 Task: Sort the products in the category "Intimacy" by best match.
Action: Mouse moved to (250, 123)
Screenshot: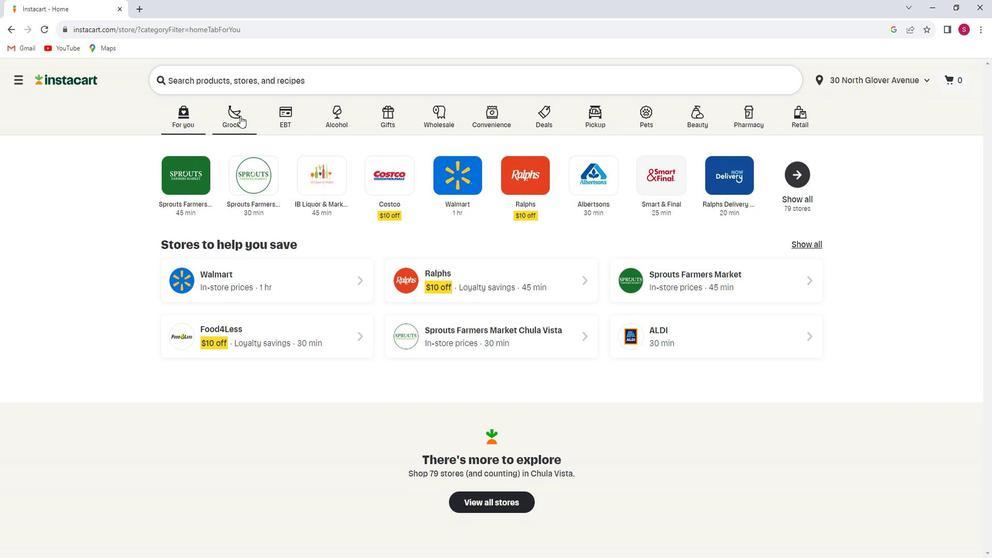 
Action: Mouse pressed left at (250, 123)
Screenshot: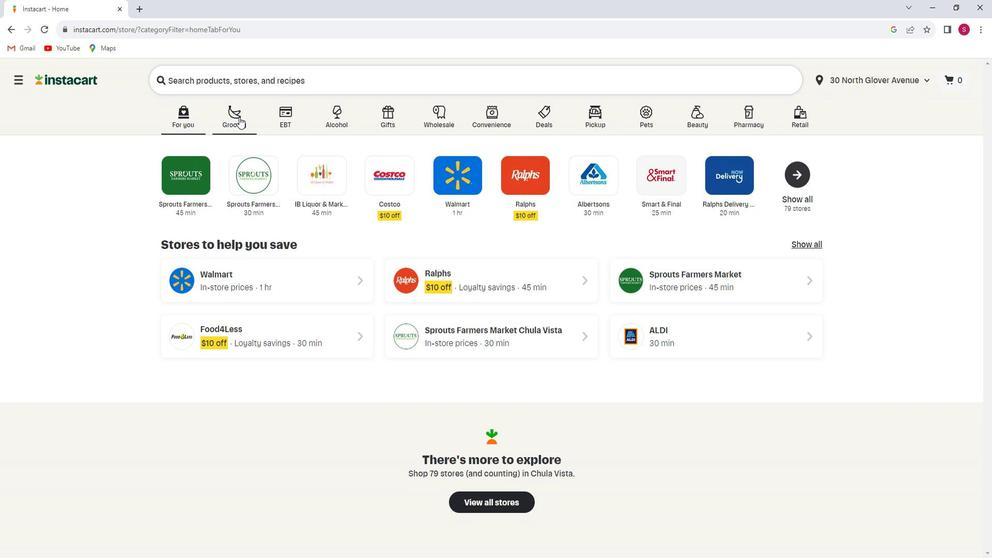 
Action: Mouse moved to (281, 306)
Screenshot: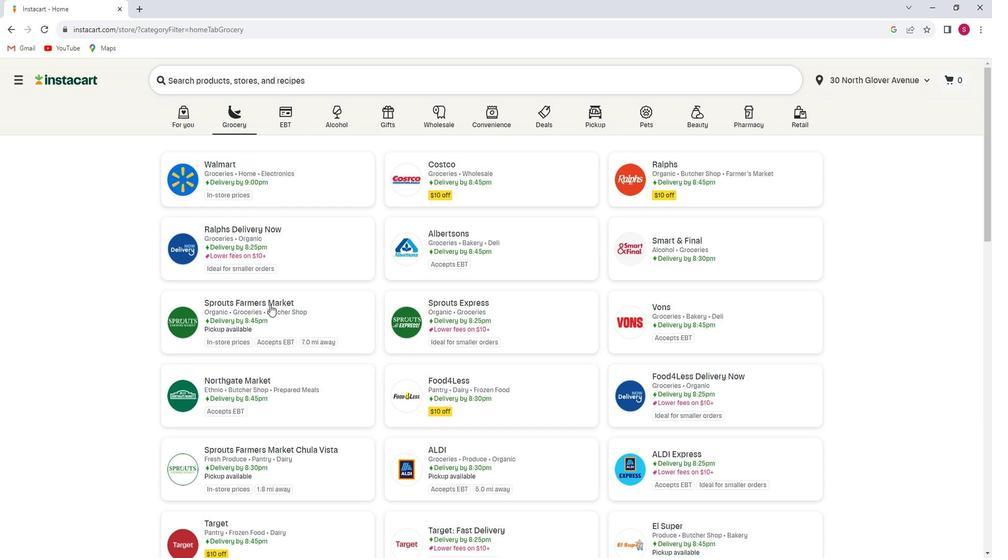 
Action: Mouse pressed left at (281, 306)
Screenshot: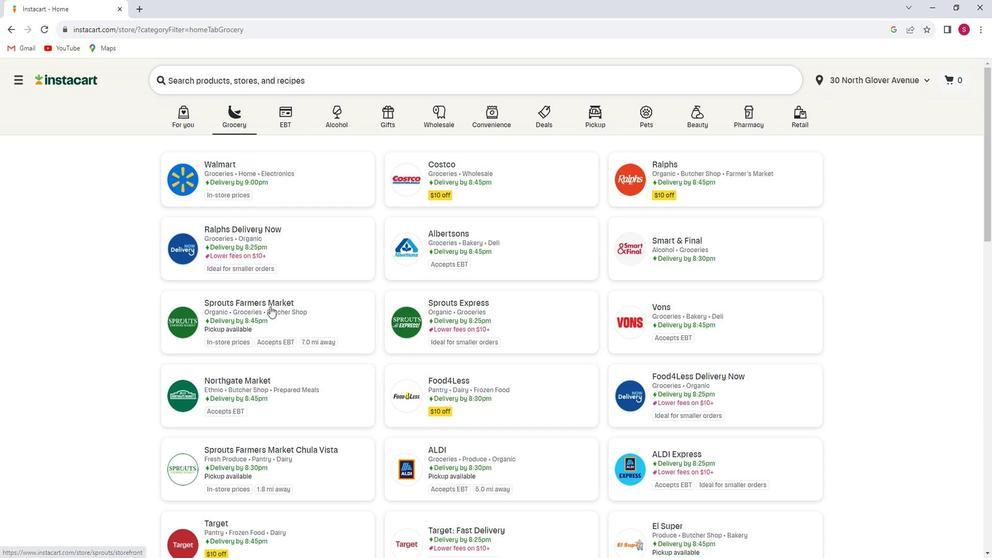 
Action: Mouse moved to (111, 349)
Screenshot: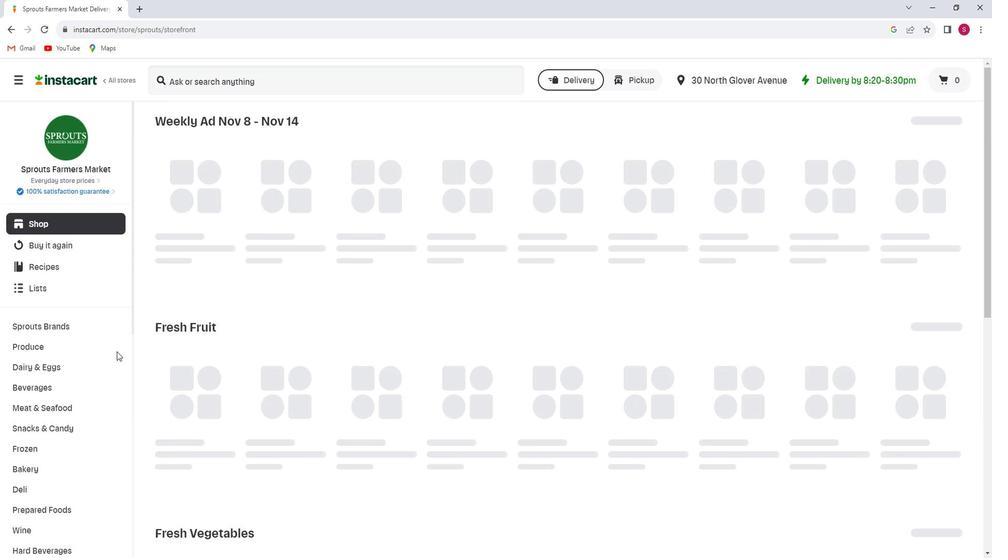 
Action: Mouse scrolled (111, 349) with delta (0, 0)
Screenshot: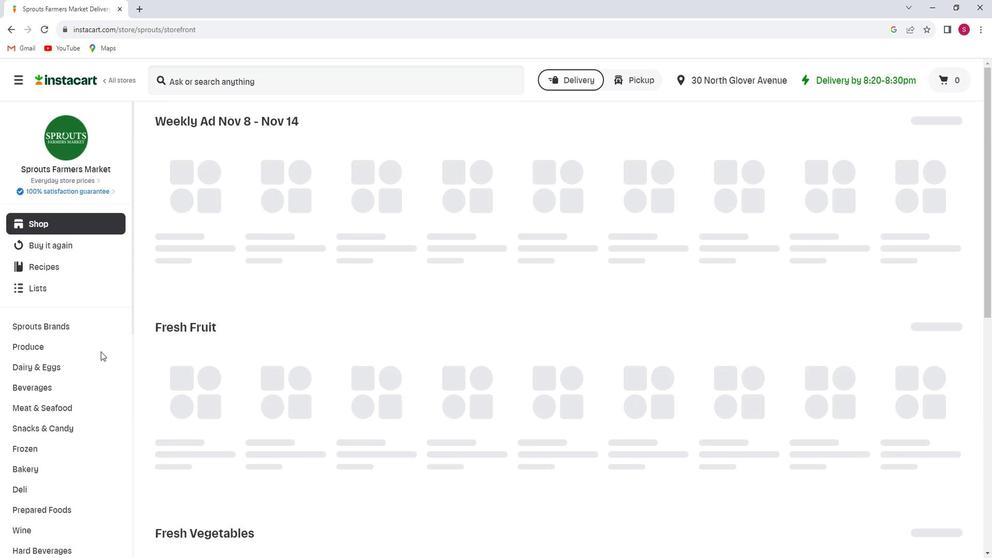 
Action: Mouse scrolled (111, 349) with delta (0, 0)
Screenshot: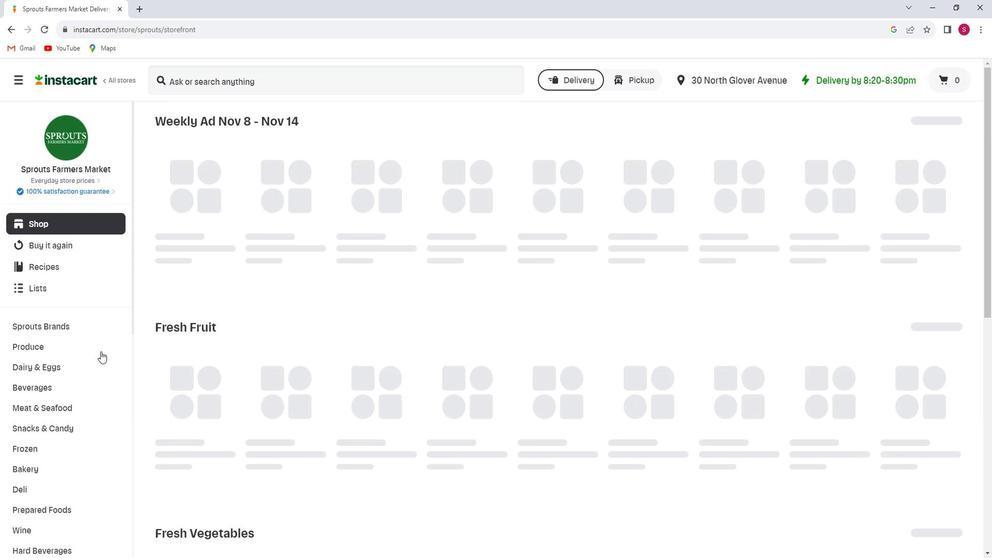 
Action: Mouse scrolled (111, 349) with delta (0, 0)
Screenshot: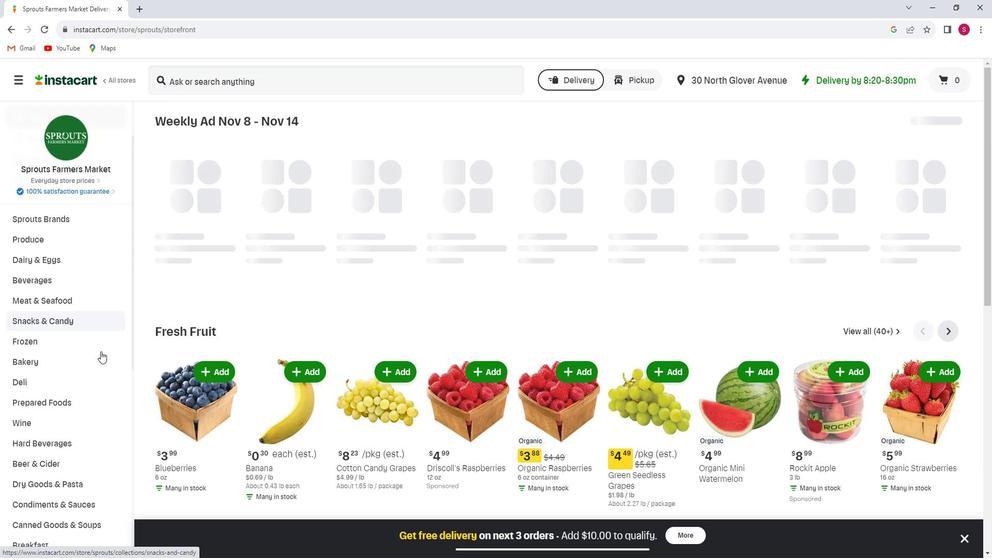 
Action: Mouse scrolled (111, 349) with delta (0, 0)
Screenshot: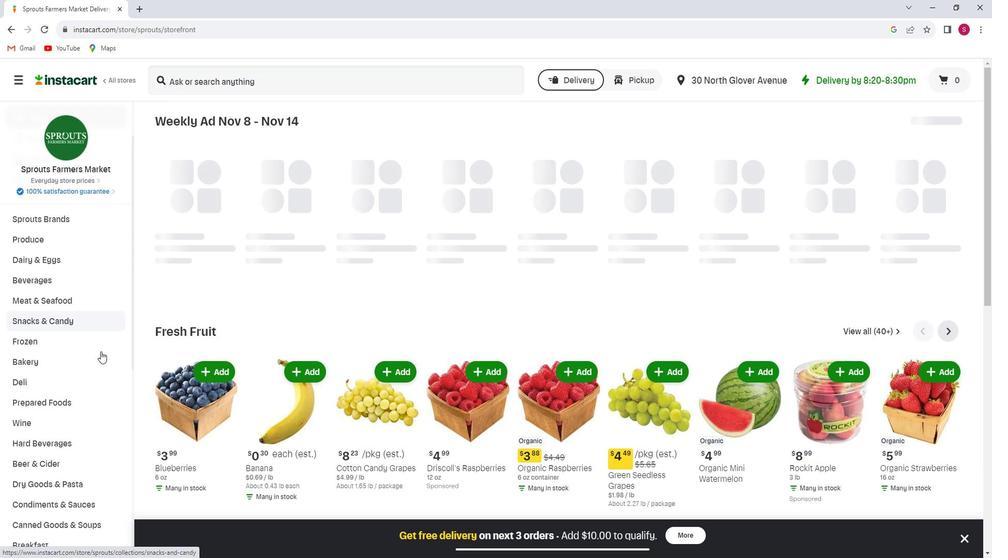 
Action: Mouse scrolled (111, 349) with delta (0, 0)
Screenshot: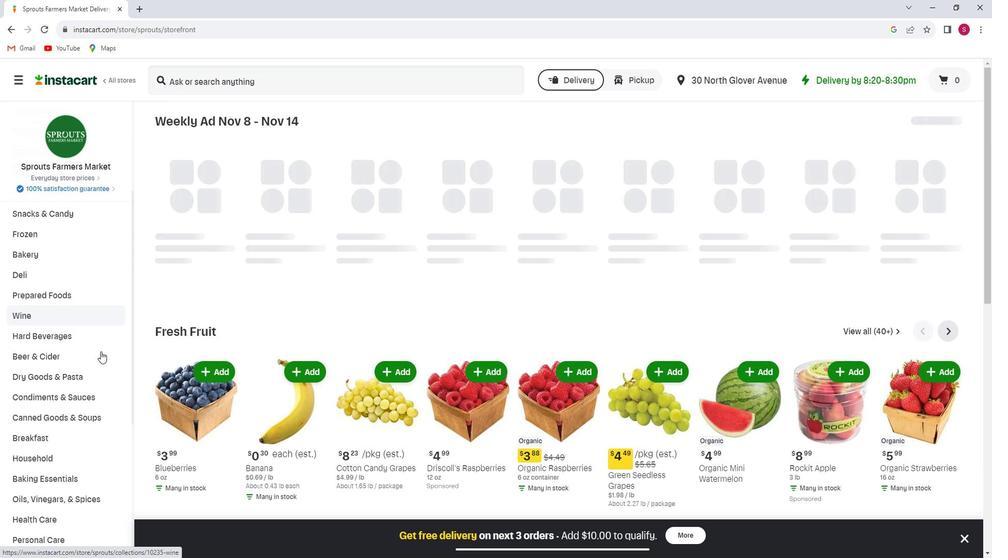 
Action: Mouse scrolled (111, 349) with delta (0, 0)
Screenshot: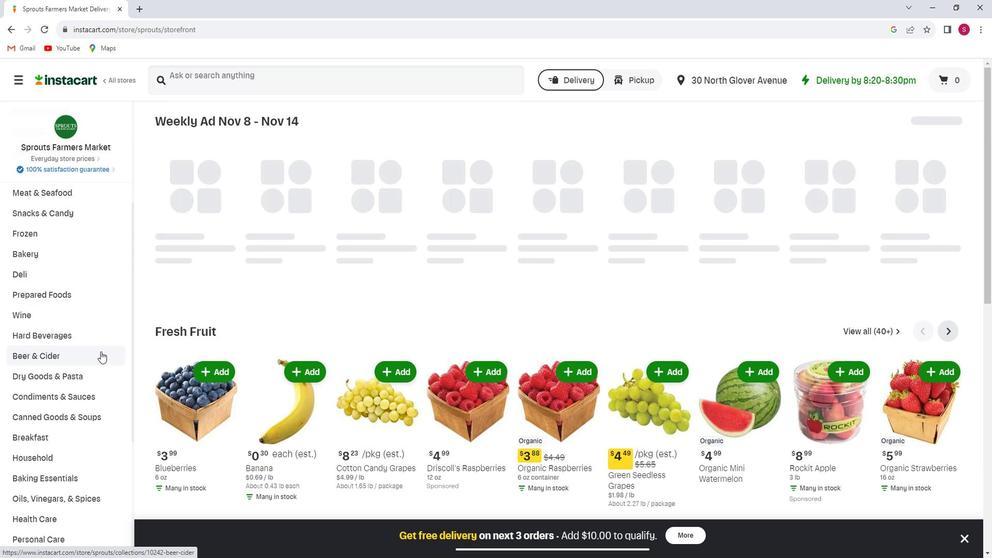 
Action: Mouse scrolled (111, 349) with delta (0, 0)
Screenshot: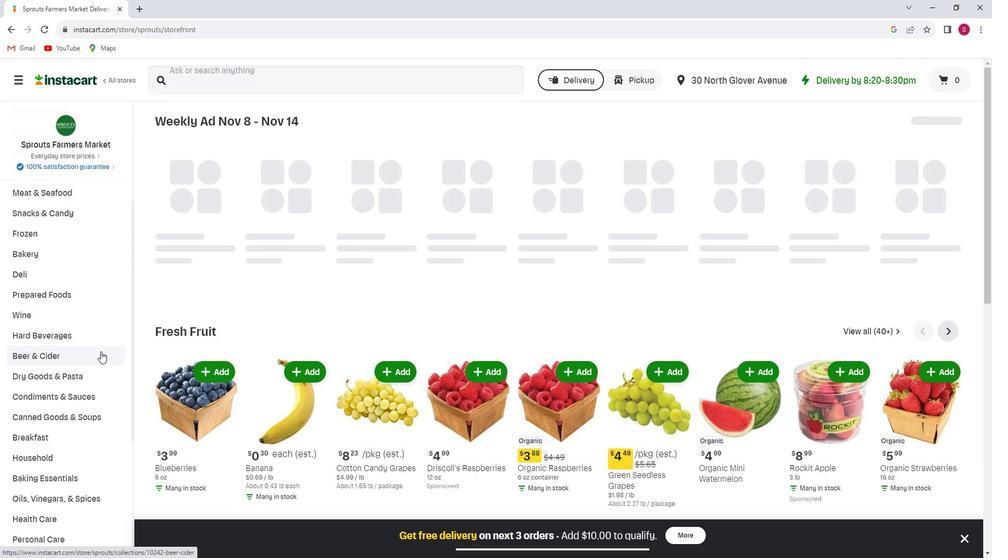 
Action: Mouse scrolled (111, 349) with delta (0, 0)
Screenshot: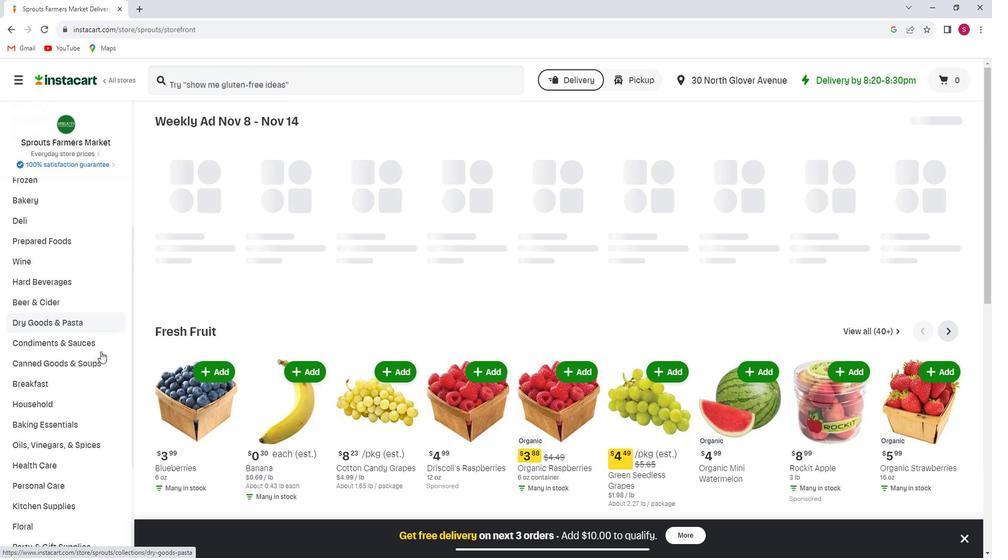 
Action: Mouse moved to (81, 424)
Screenshot: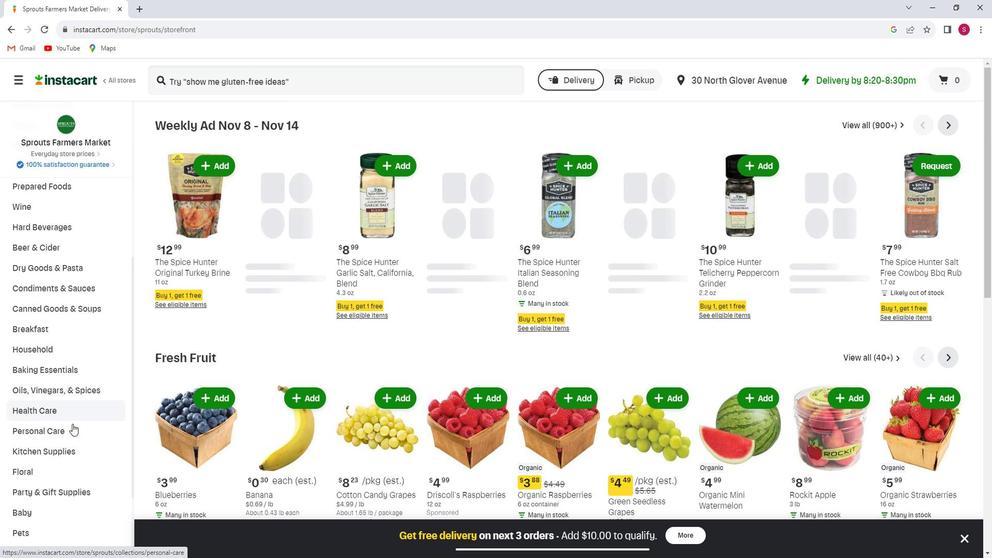 
Action: Mouse pressed left at (81, 424)
Screenshot: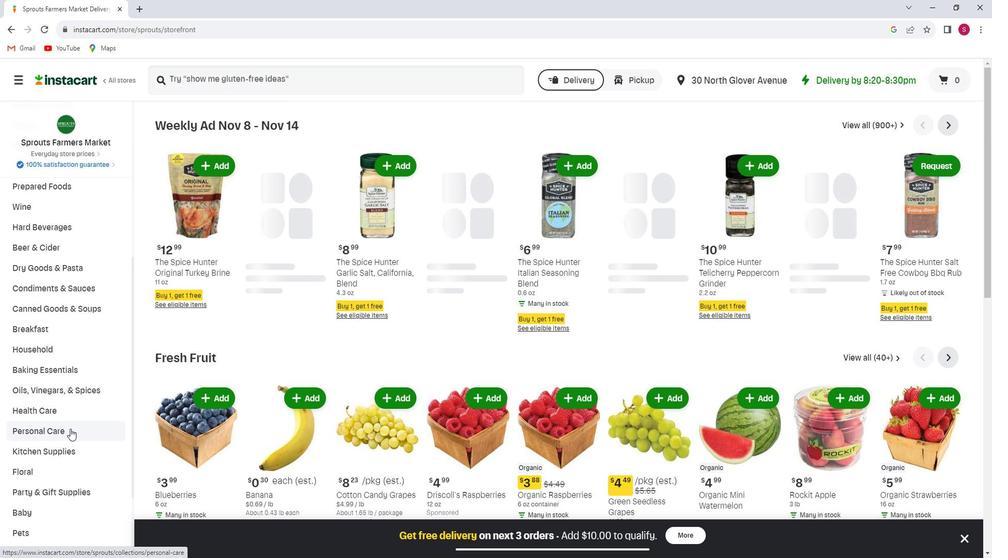
Action: Mouse moved to (735, 156)
Screenshot: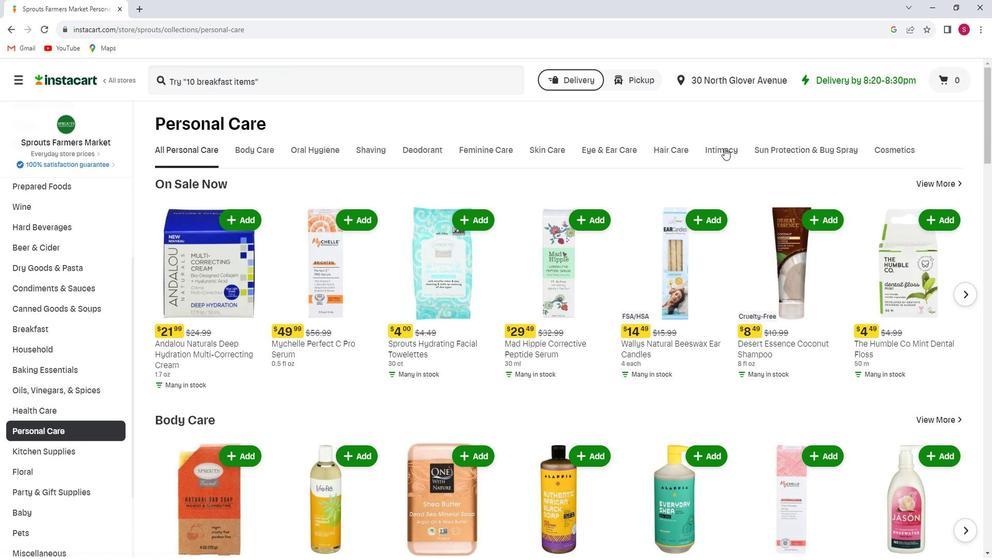 
Action: Mouse pressed left at (735, 156)
Screenshot: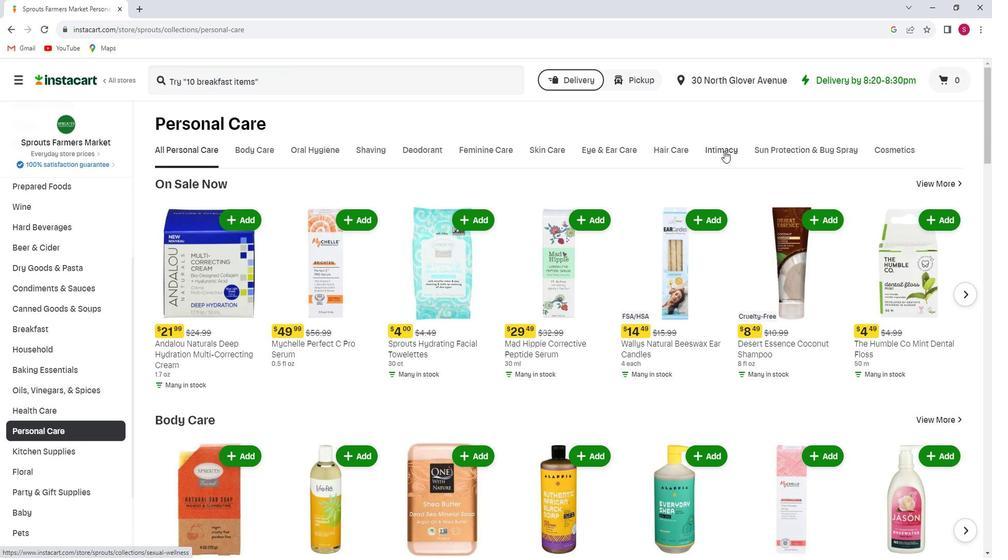 
Action: Mouse moved to (903, 245)
Screenshot: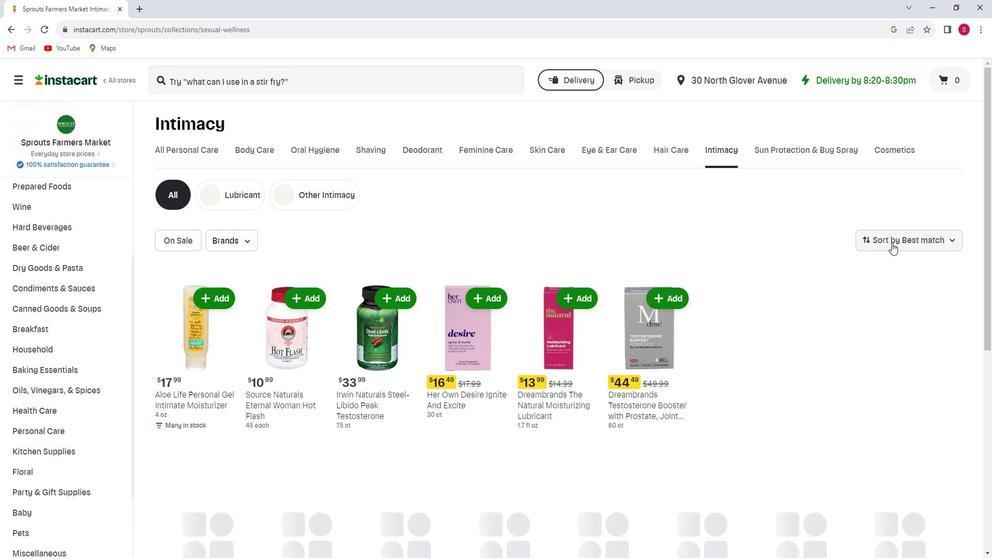 
Action: Mouse pressed left at (903, 245)
Screenshot: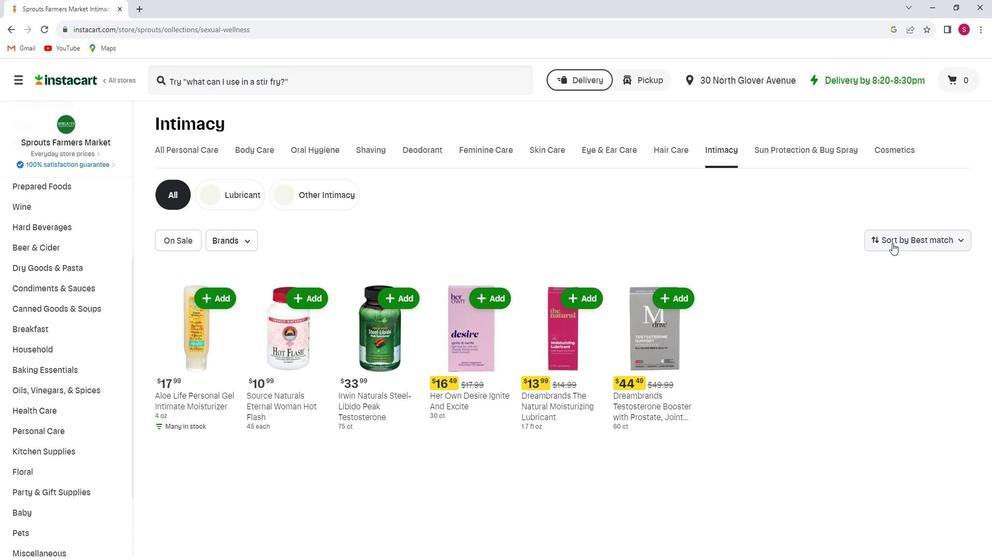 
Action: Mouse moved to (908, 271)
Screenshot: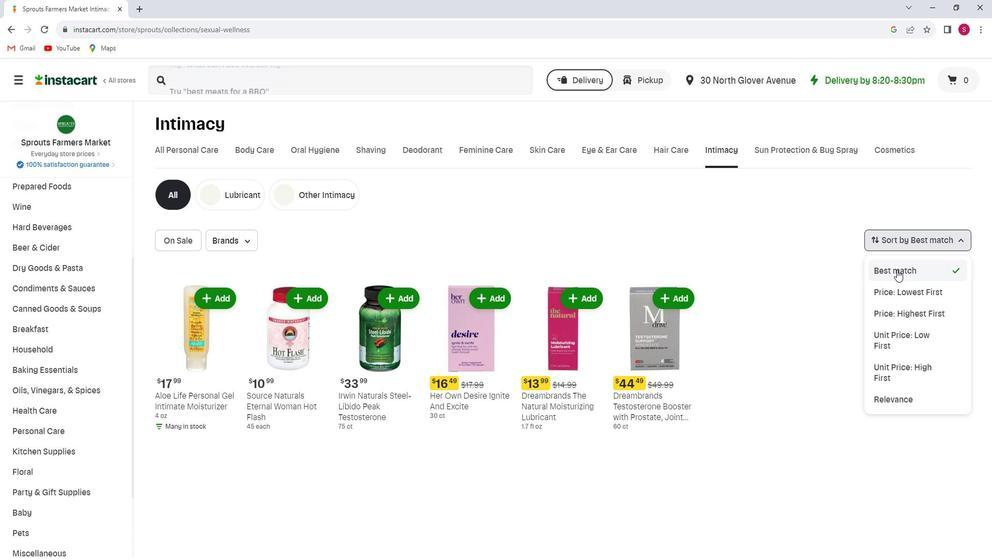 
Action: Mouse pressed left at (908, 271)
Screenshot: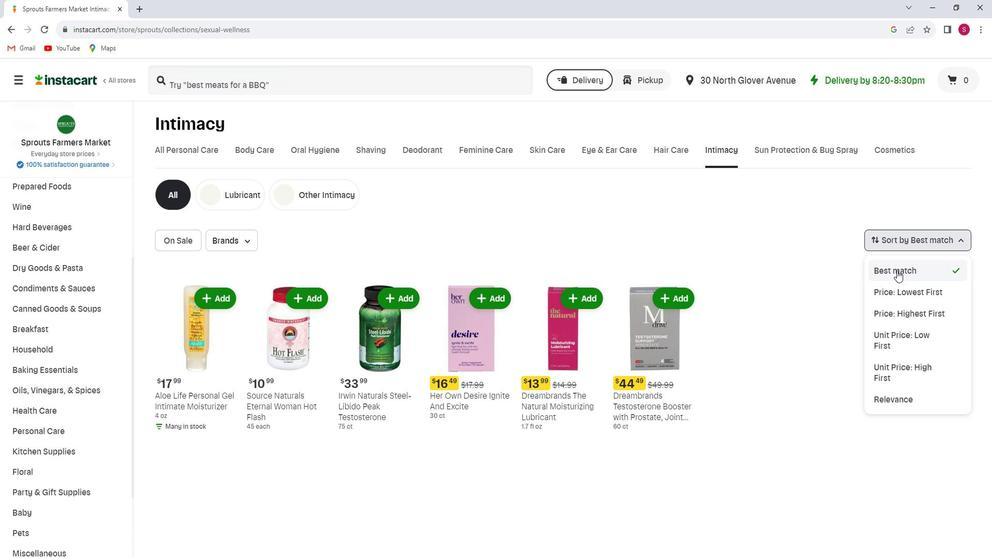 
